 Task: In the  document Aiethicsplan.pdf Change the allignment of footer to  'Left ' Select the entire text and insert font style 'Impact' and font size: 19
Action: Mouse moved to (408, 636)
Screenshot: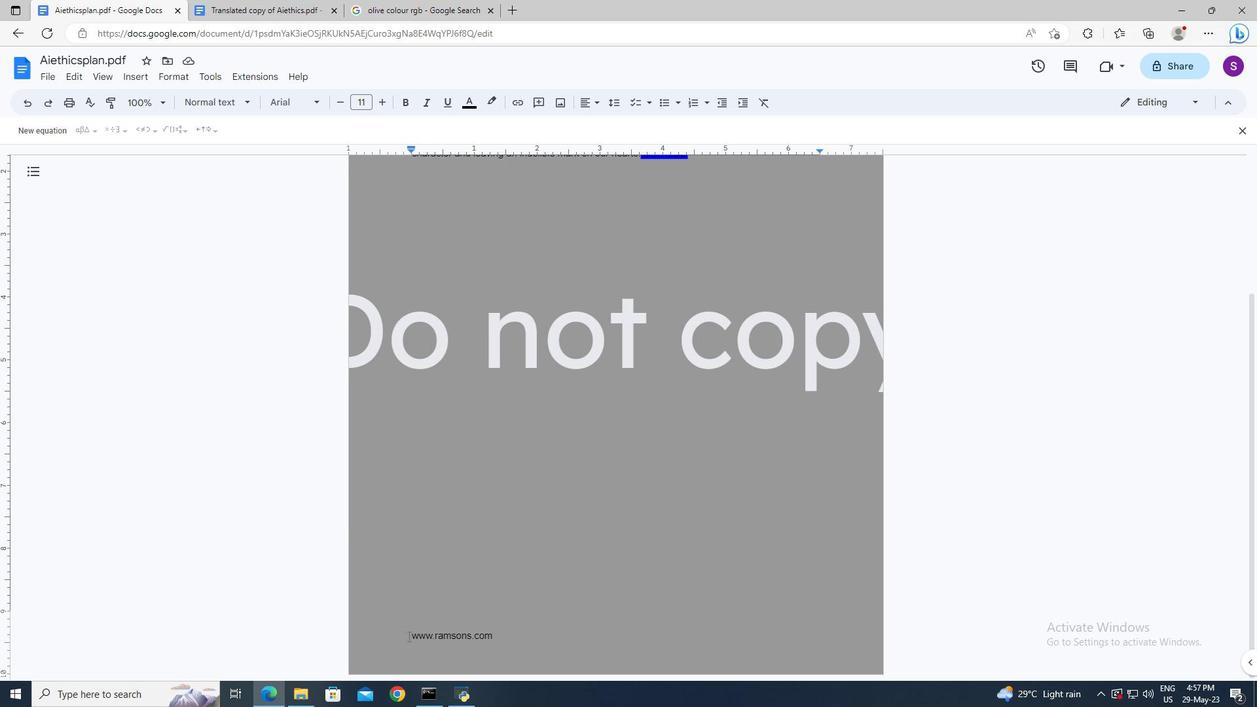 
Action: Mouse pressed left at (408, 636)
Screenshot: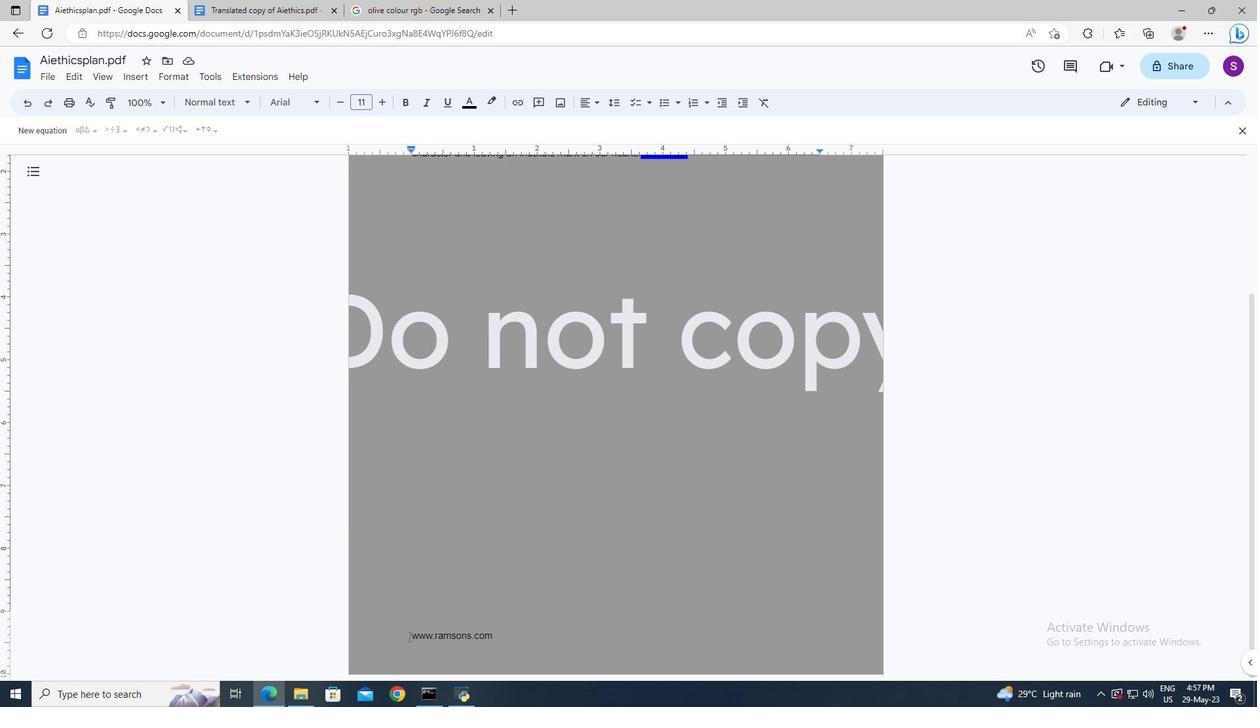 
Action: Mouse pressed left at (408, 636)
Screenshot: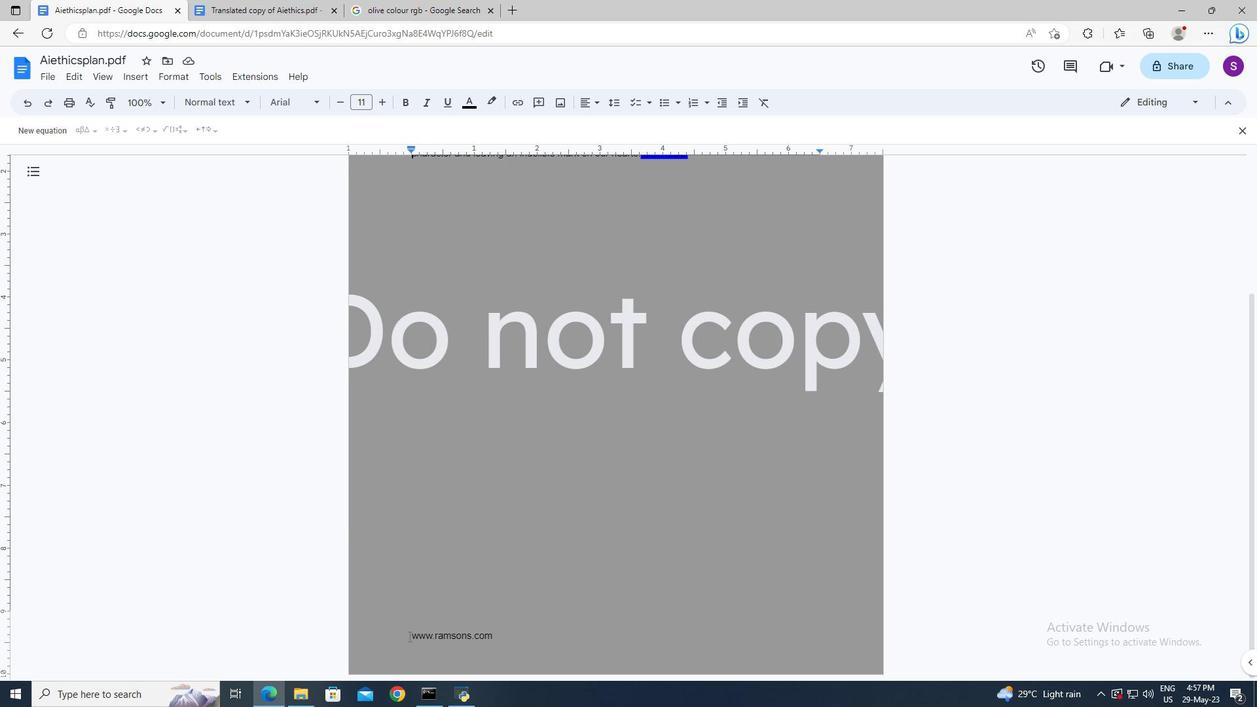 
Action: Mouse moved to (416, 639)
Screenshot: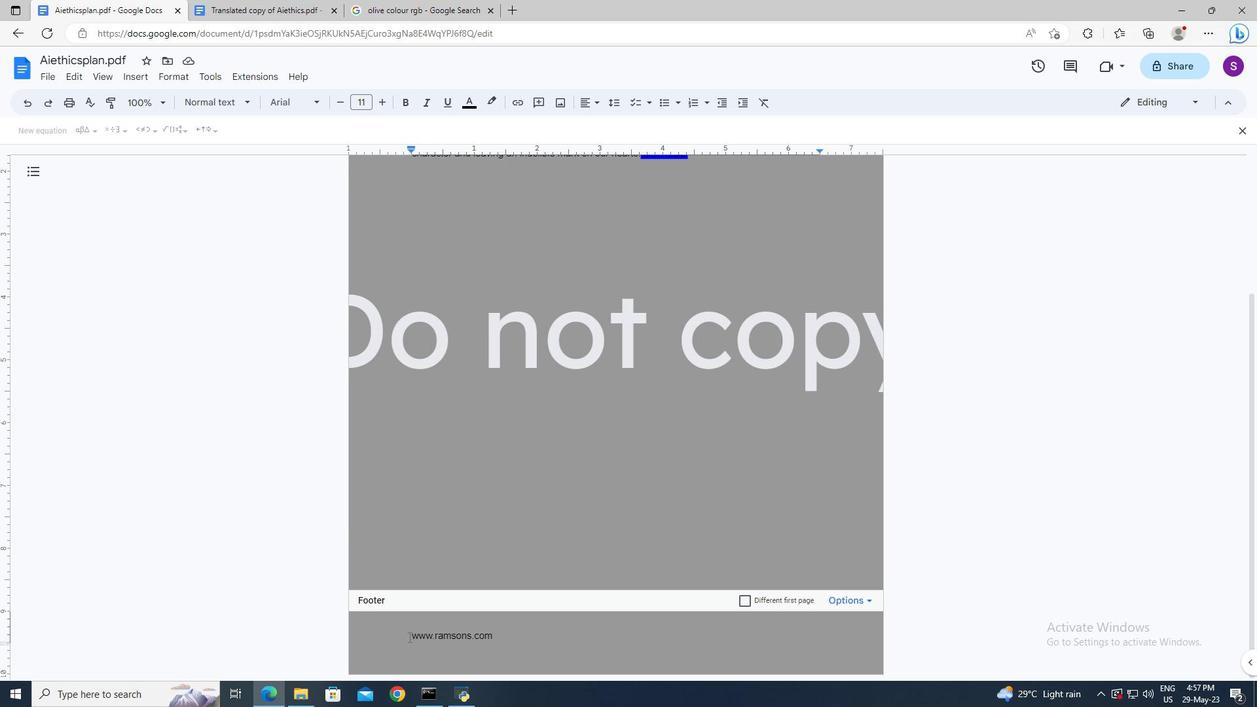
Action: Key pressed <Key.shift><Key.right><Key.right><Key.right><Key.right><Key.right>
Screenshot: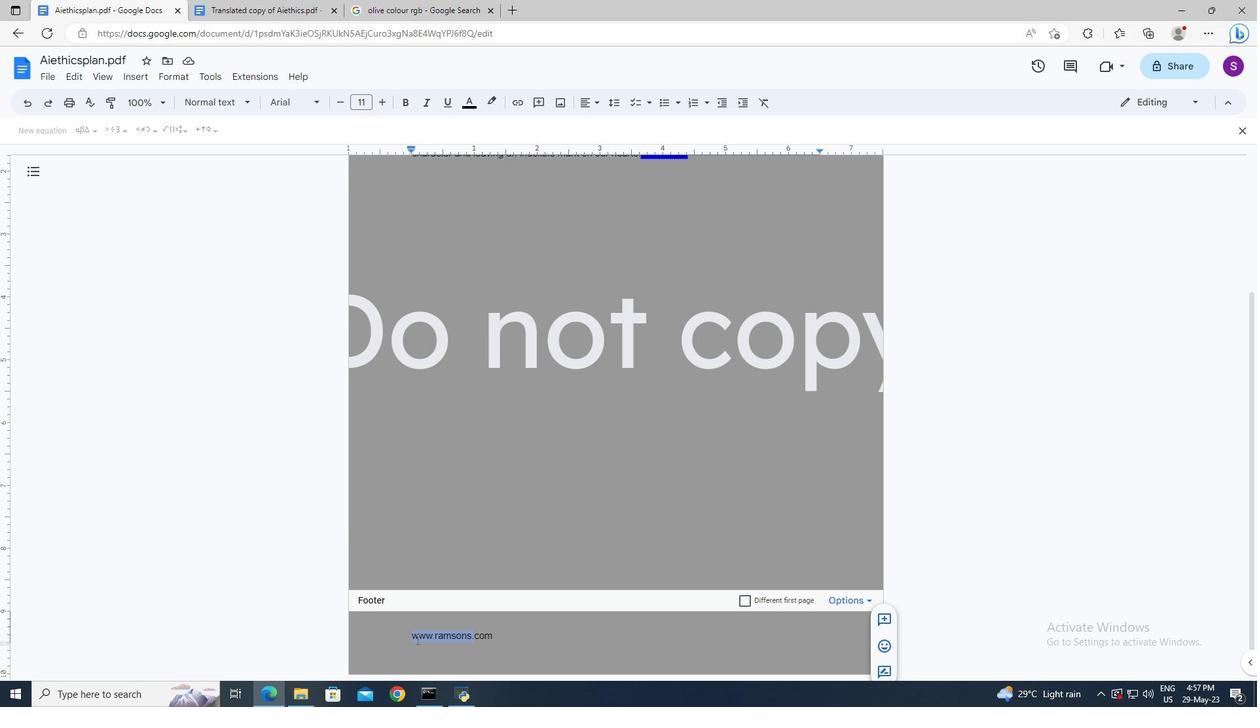 
Action: Mouse moved to (584, 105)
Screenshot: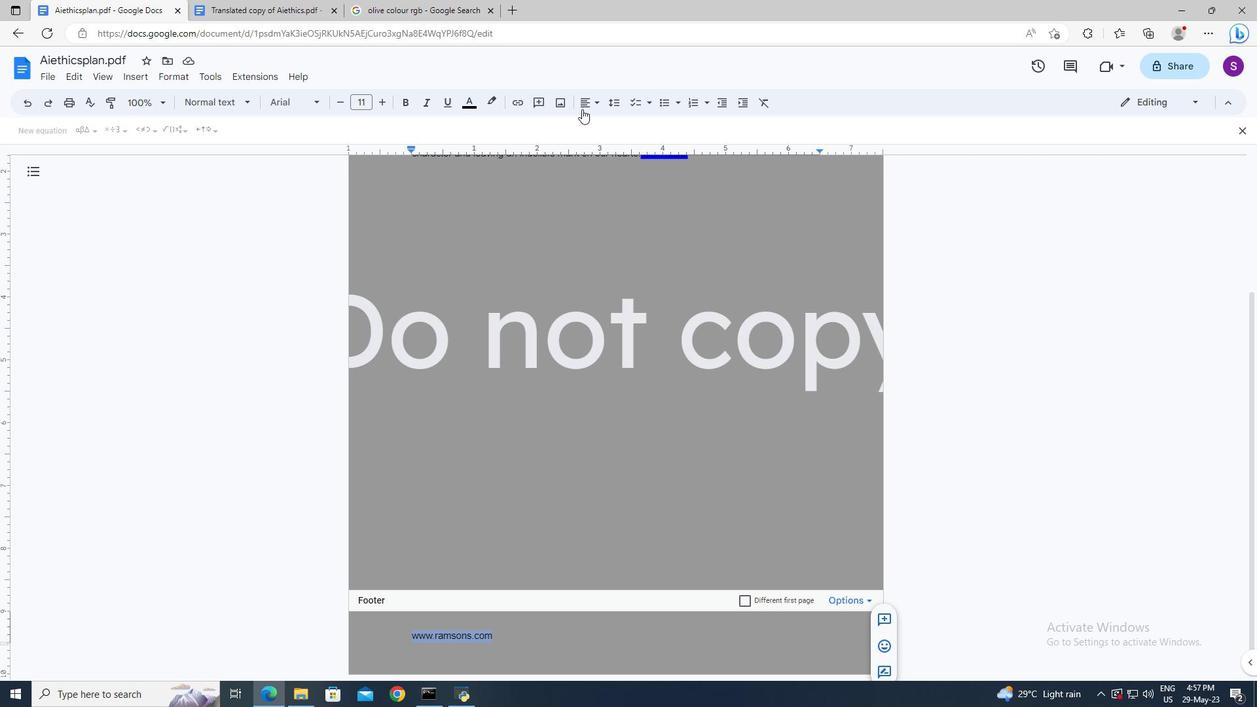 
Action: Mouse pressed left at (584, 105)
Screenshot: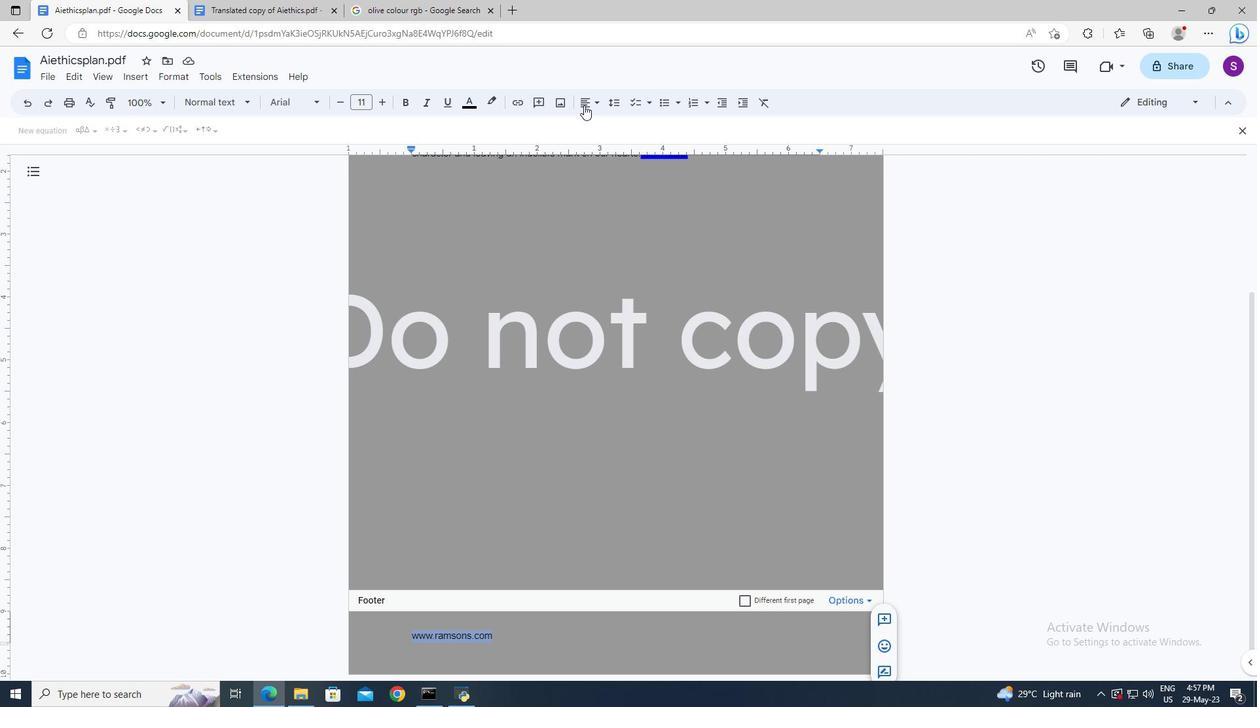 
Action: Mouse moved to (590, 119)
Screenshot: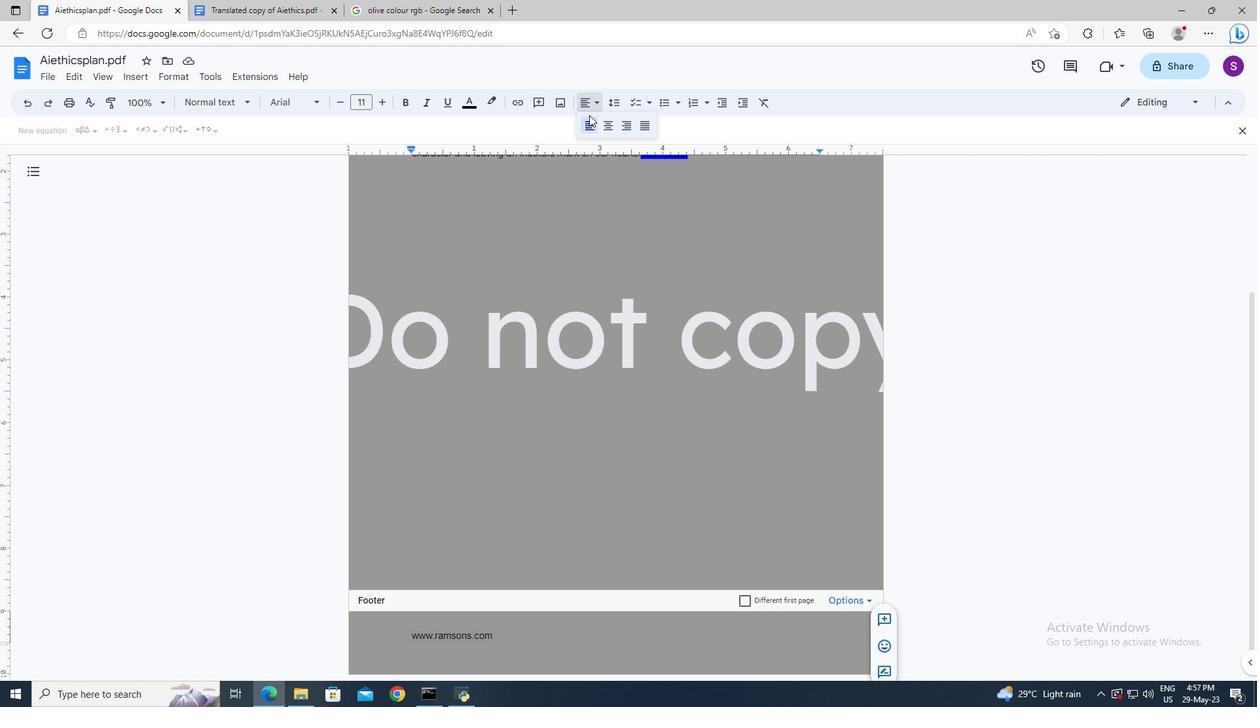 
Action: Mouse pressed left at (590, 119)
Screenshot: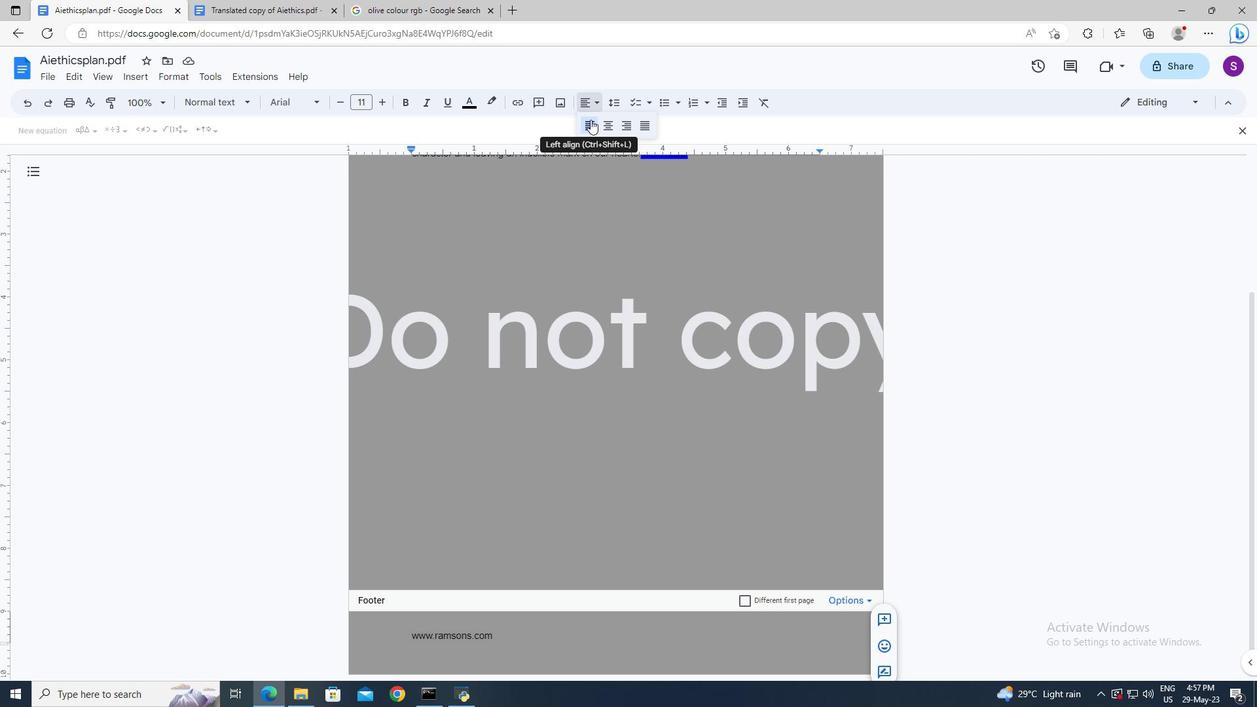 
Action: Mouse moved to (584, 328)
Screenshot: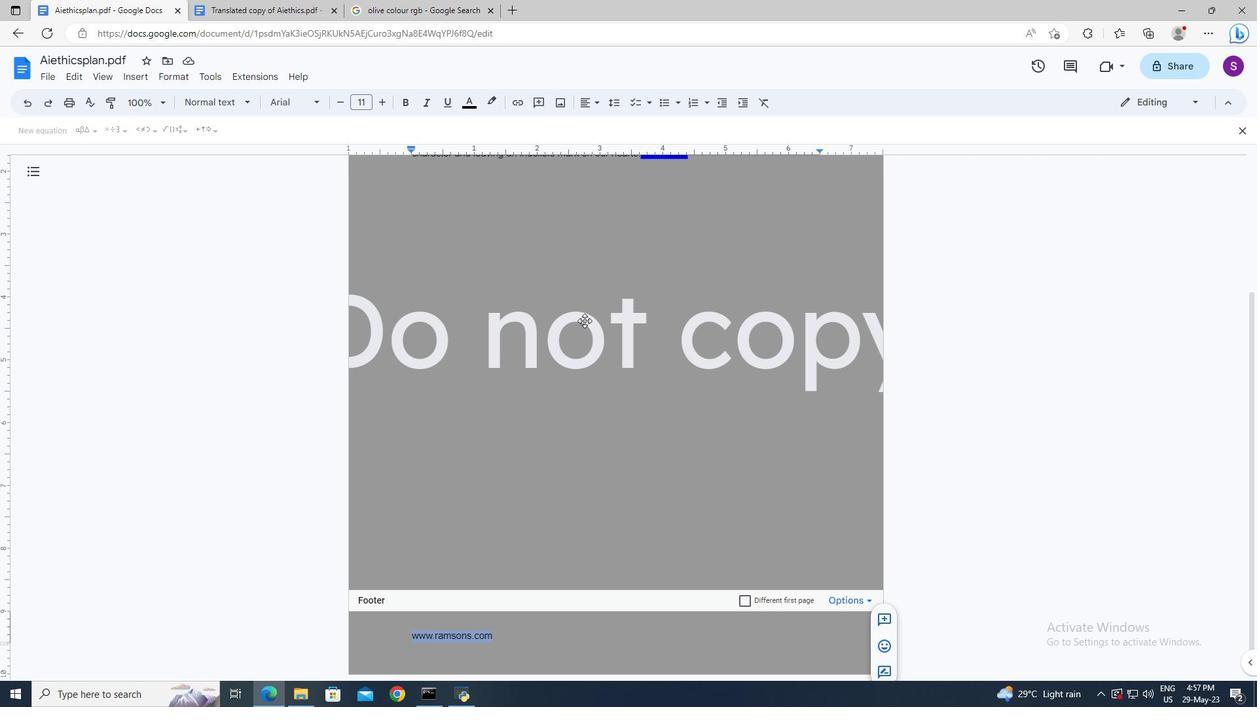 
Action: Mouse scrolled (584, 329) with delta (0, 0)
Screenshot: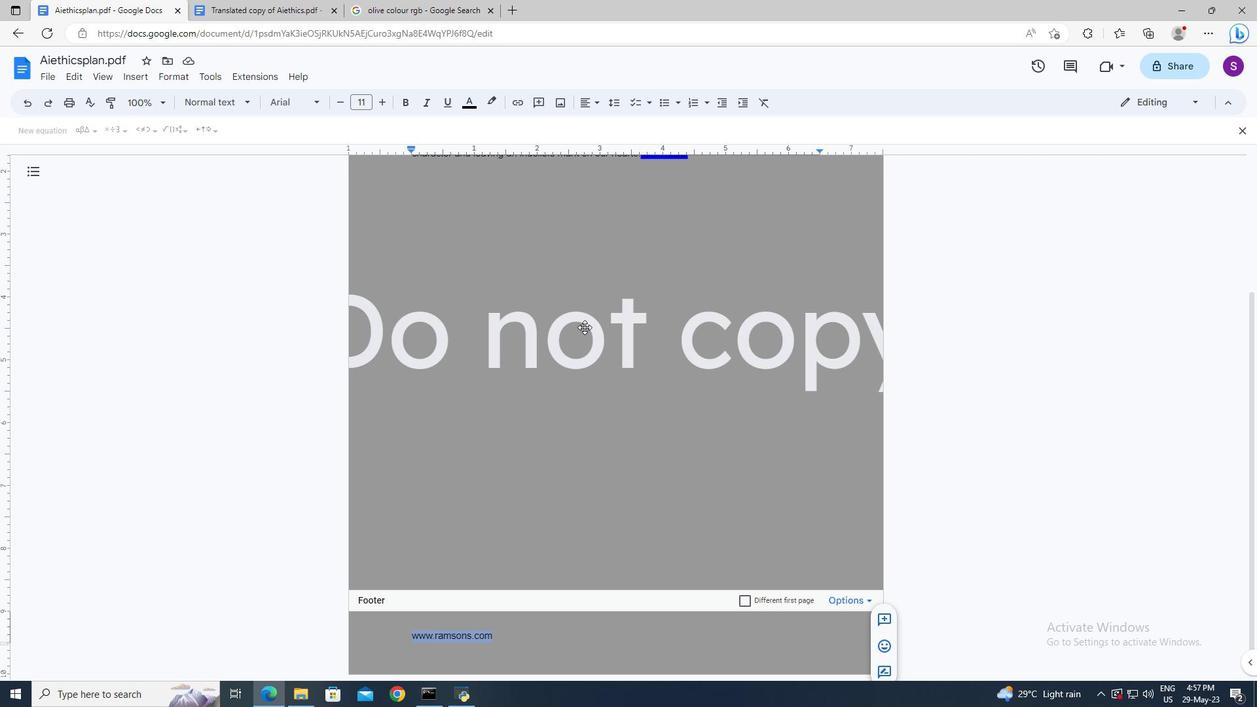 
Action: Mouse scrolled (584, 329) with delta (0, 0)
Screenshot: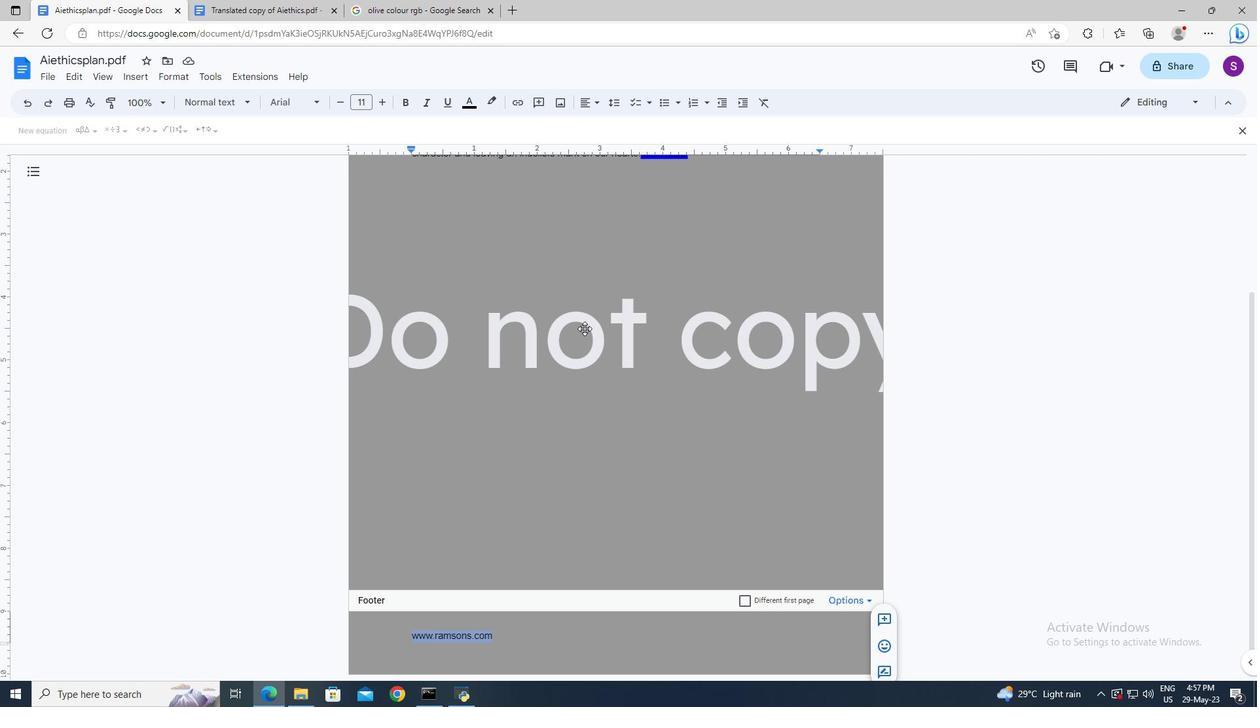 
Action: Mouse moved to (694, 309)
Screenshot: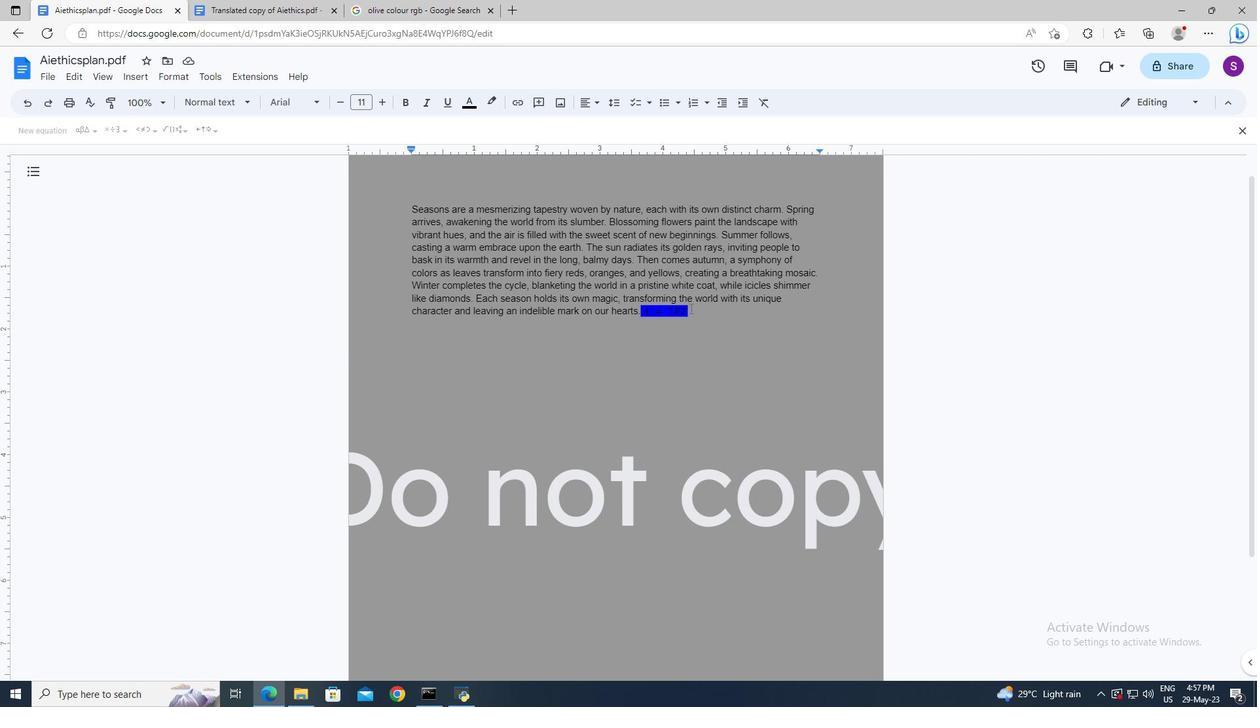 
Action: Mouse pressed left at (694, 309)
Screenshot: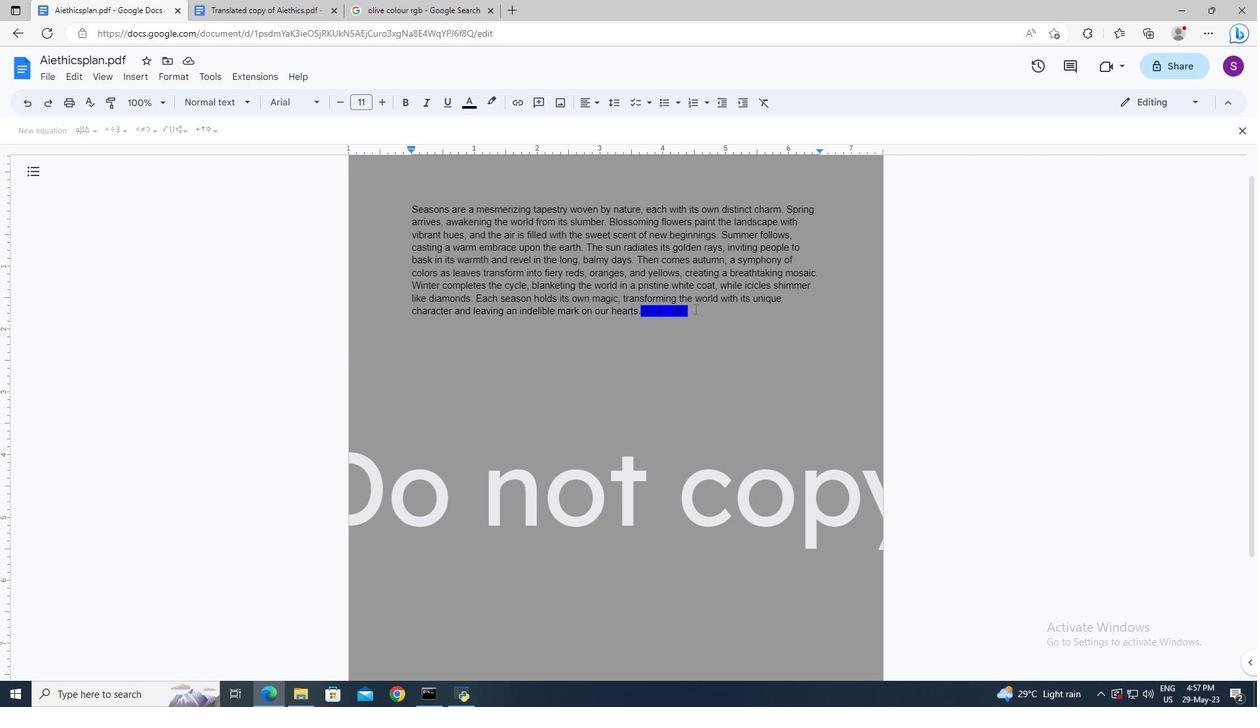 
Action: Key pressed ctrl+A
Screenshot: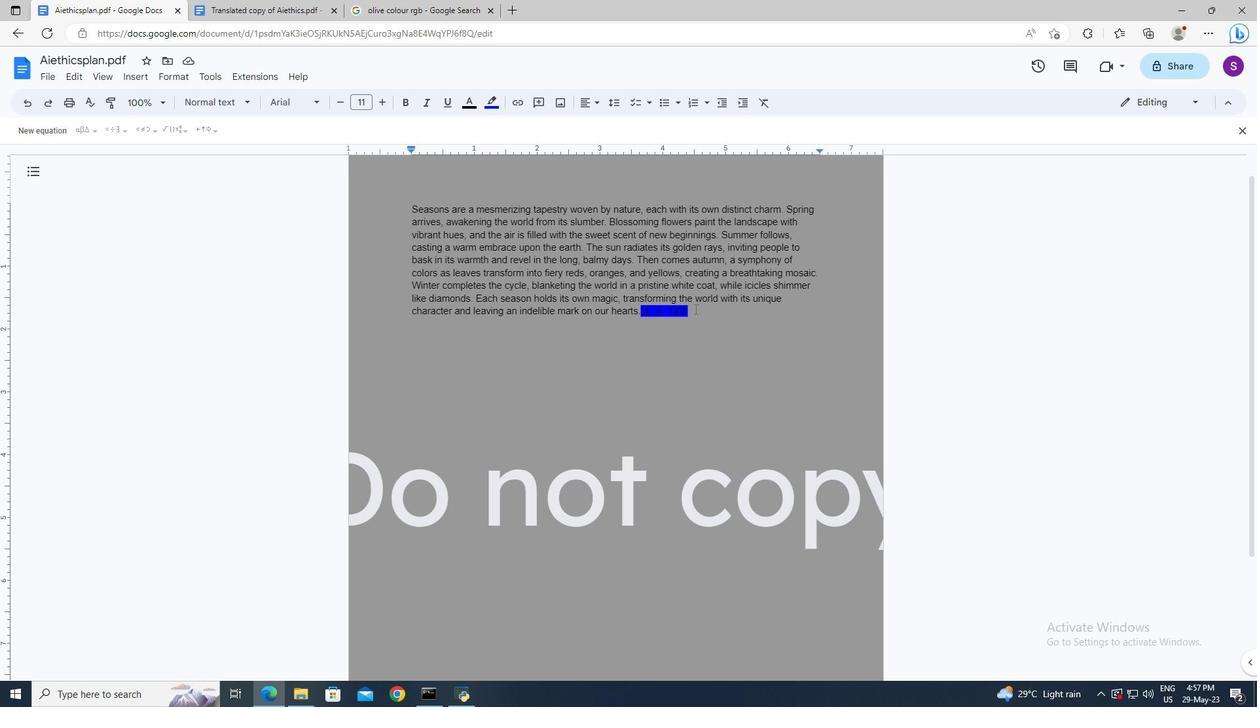 
Action: Mouse moved to (284, 106)
Screenshot: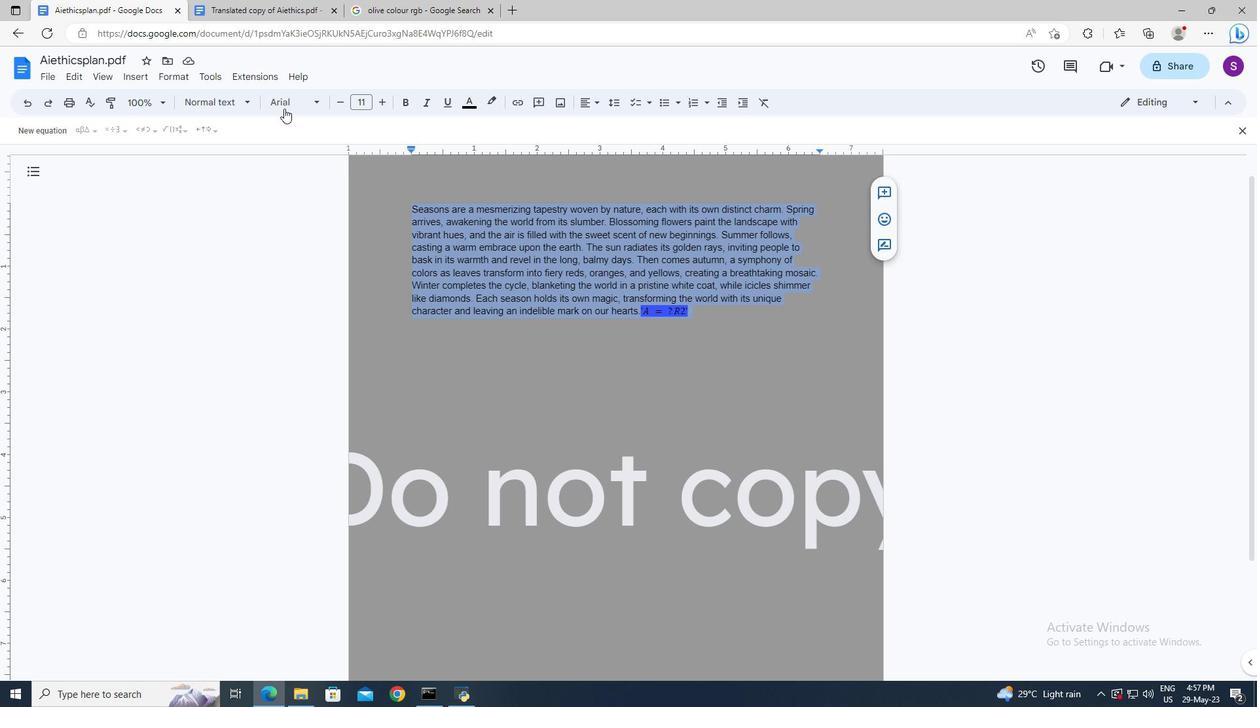
Action: Mouse pressed left at (284, 106)
Screenshot: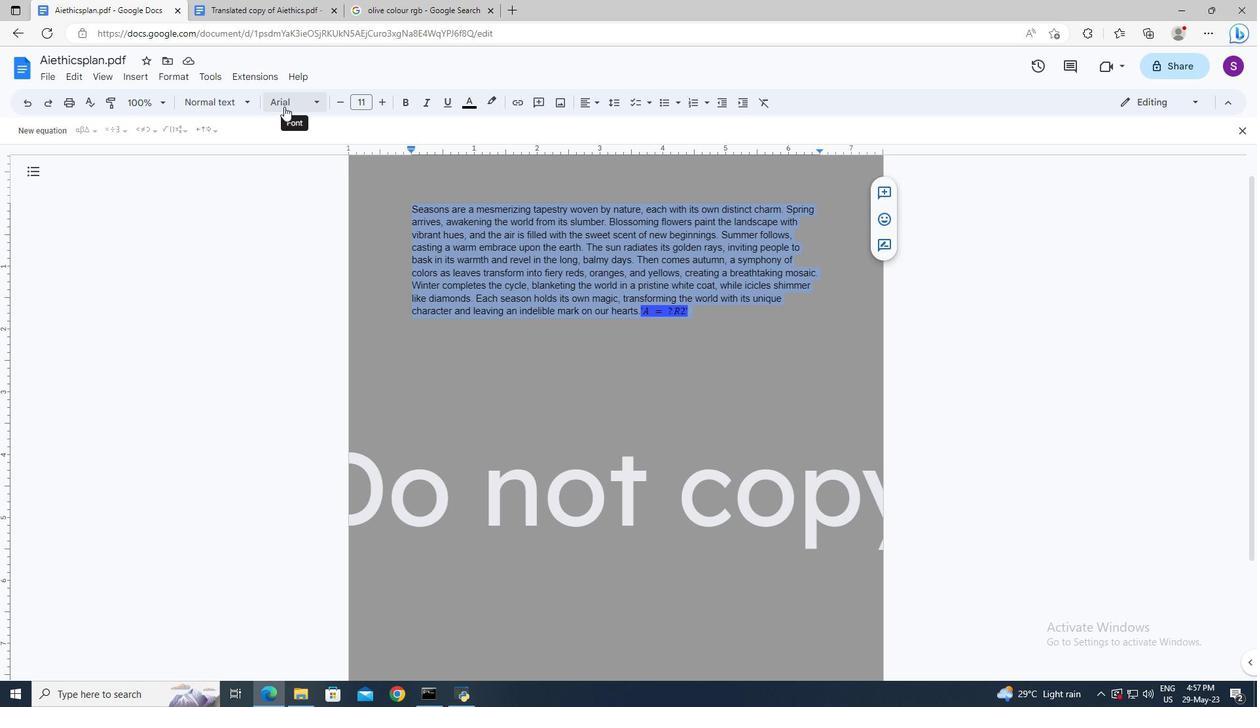 
Action: Mouse moved to (324, 480)
Screenshot: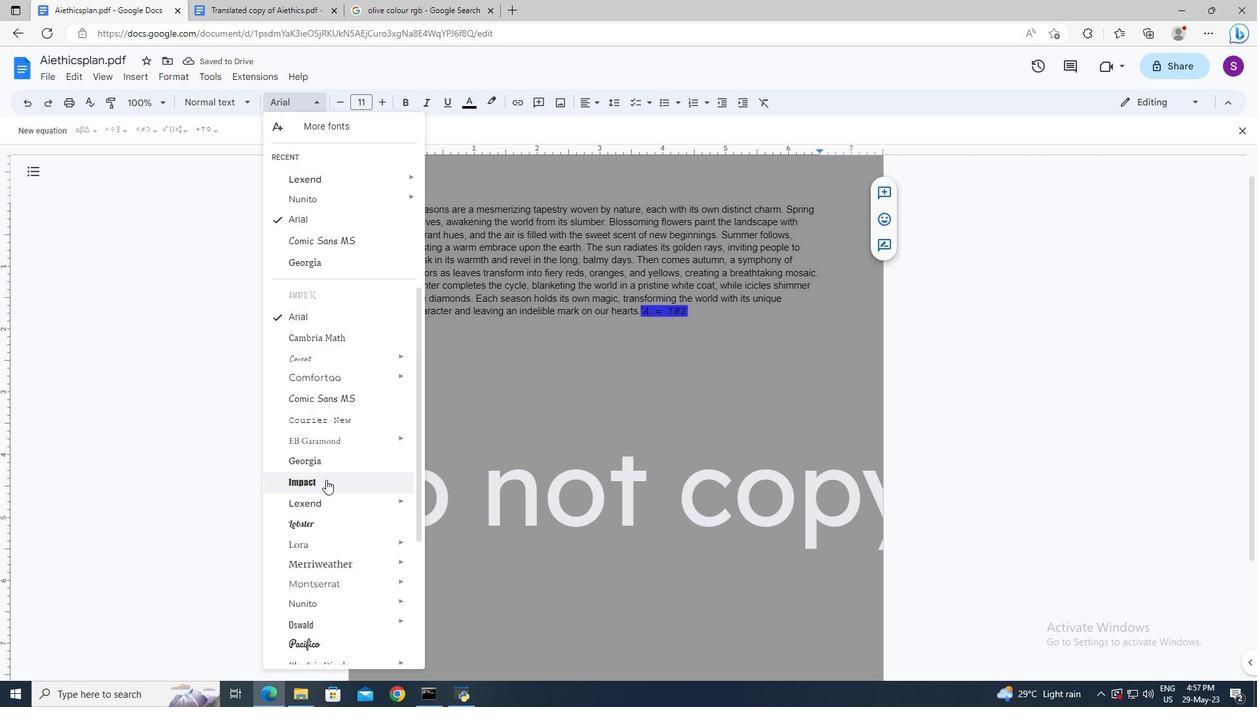 
Action: Mouse pressed left at (324, 480)
Screenshot: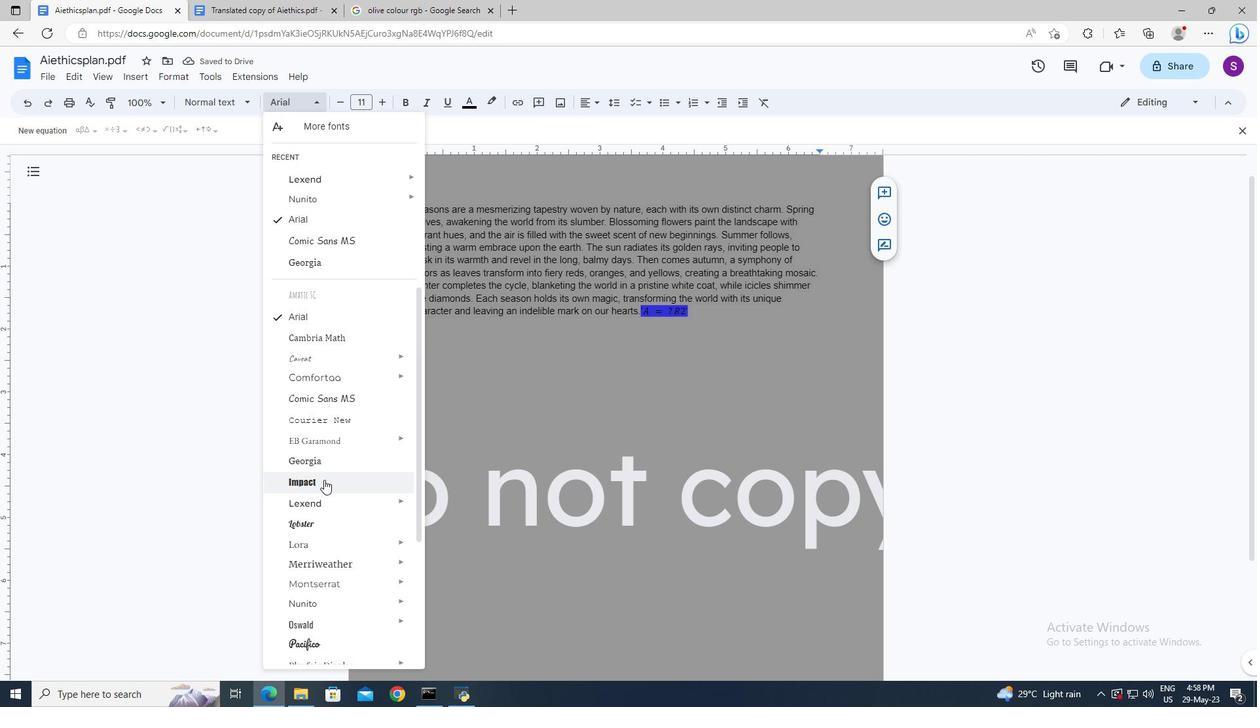 
Action: Mouse moved to (368, 104)
Screenshot: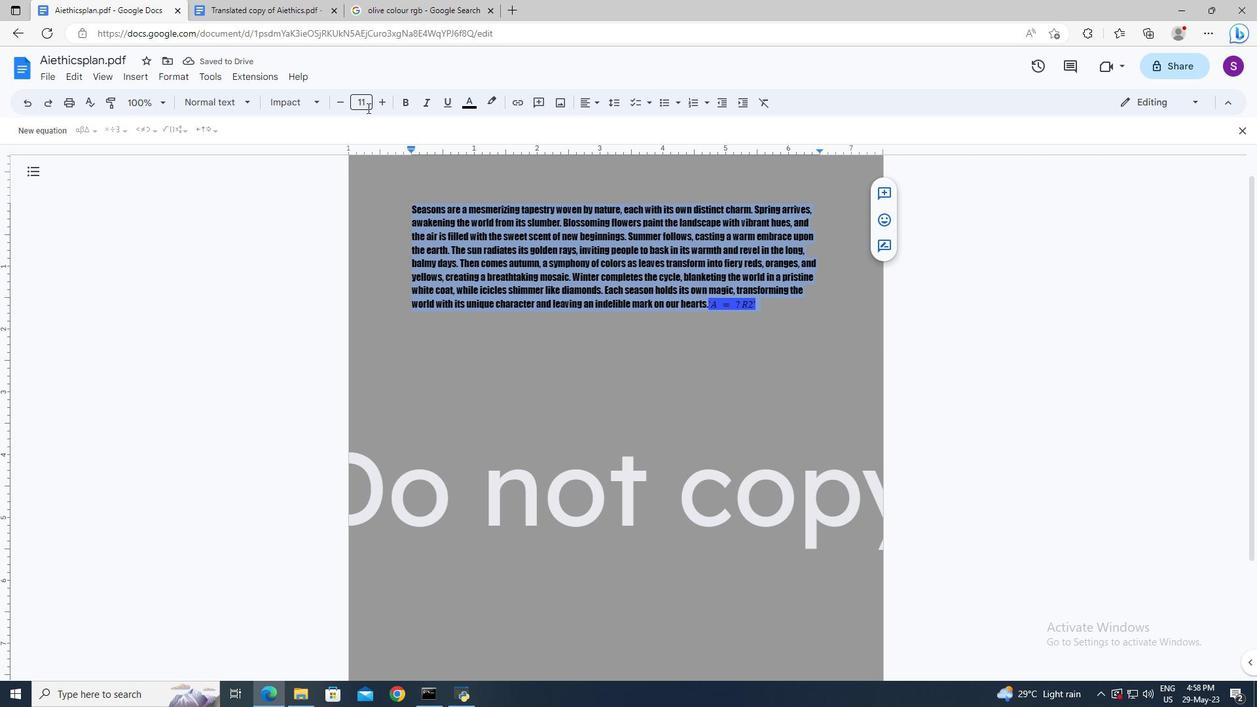 
Action: Mouse pressed left at (368, 104)
Screenshot: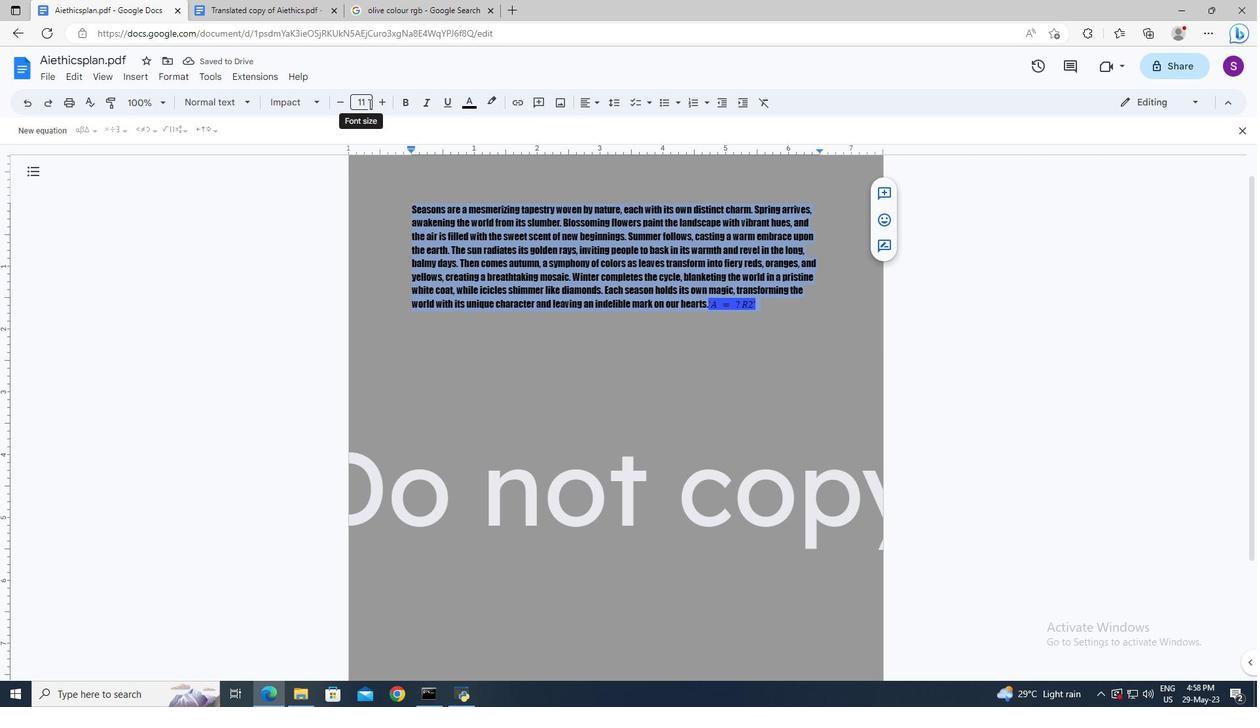 
Action: Key pressed 19<Key.enter>
Screenshot: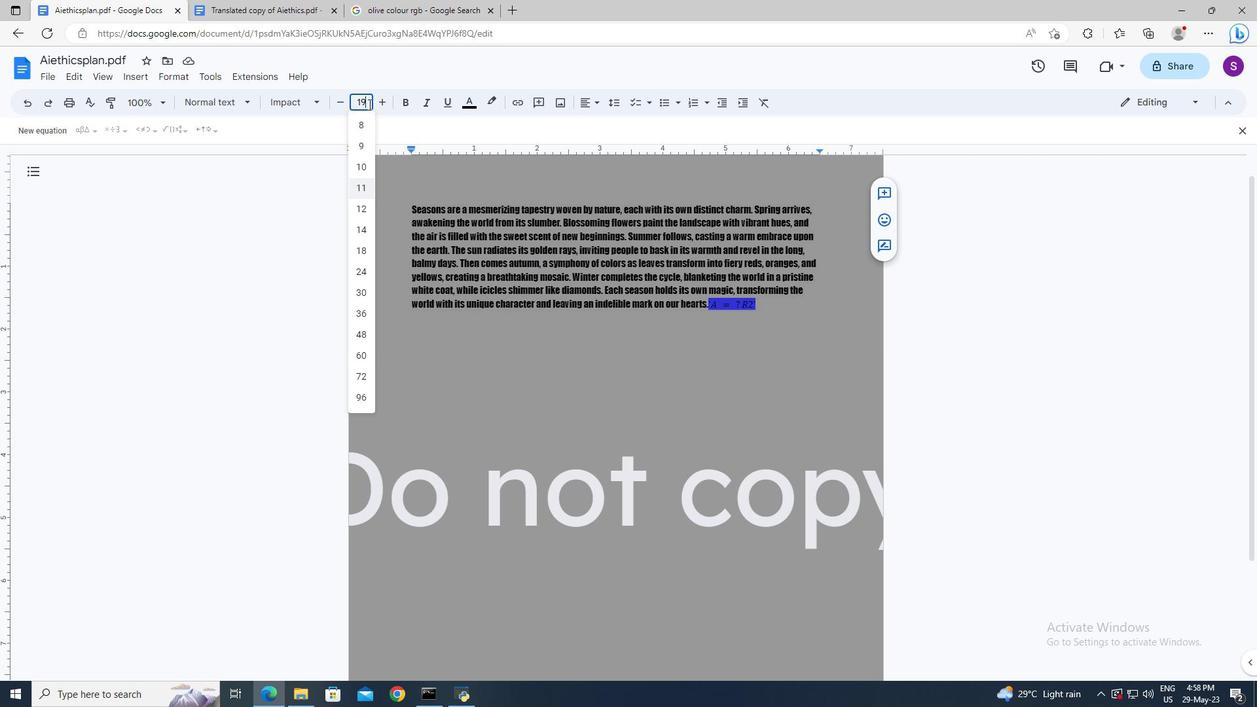 
Action: Mouse moved to (773, 539)
Screenshot: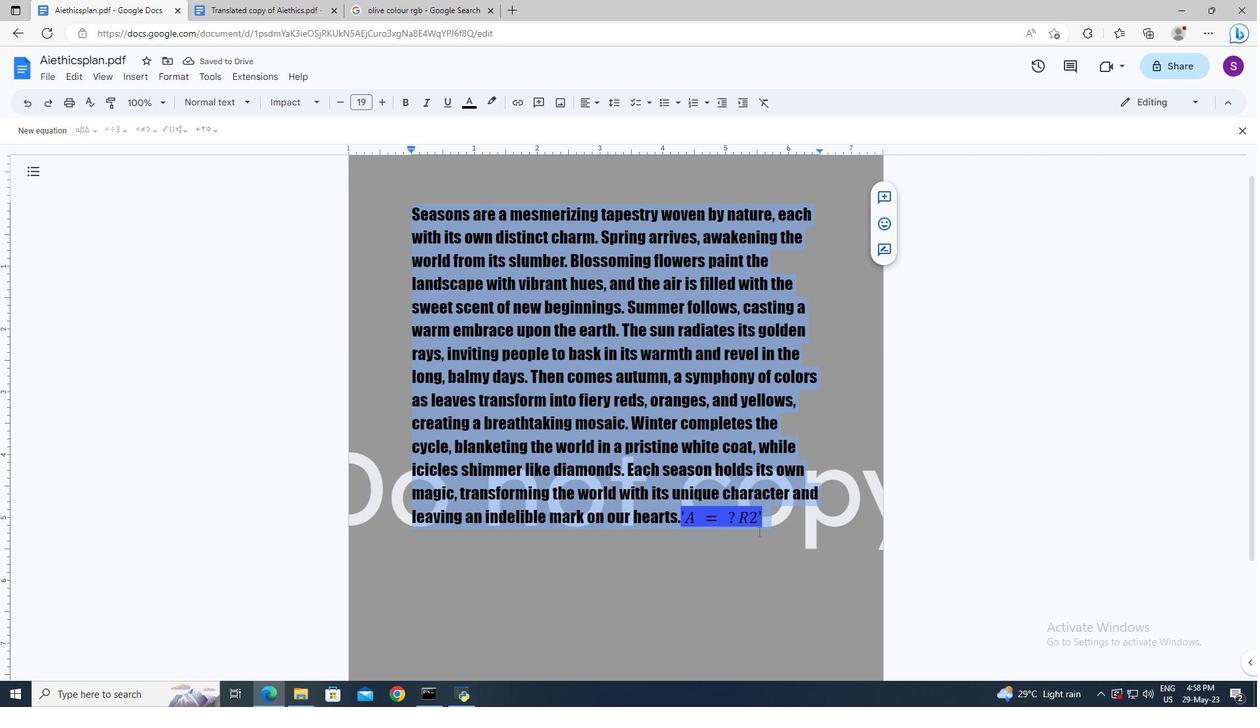
Action: Mouse pressed left at (773, 539)
Screenshot: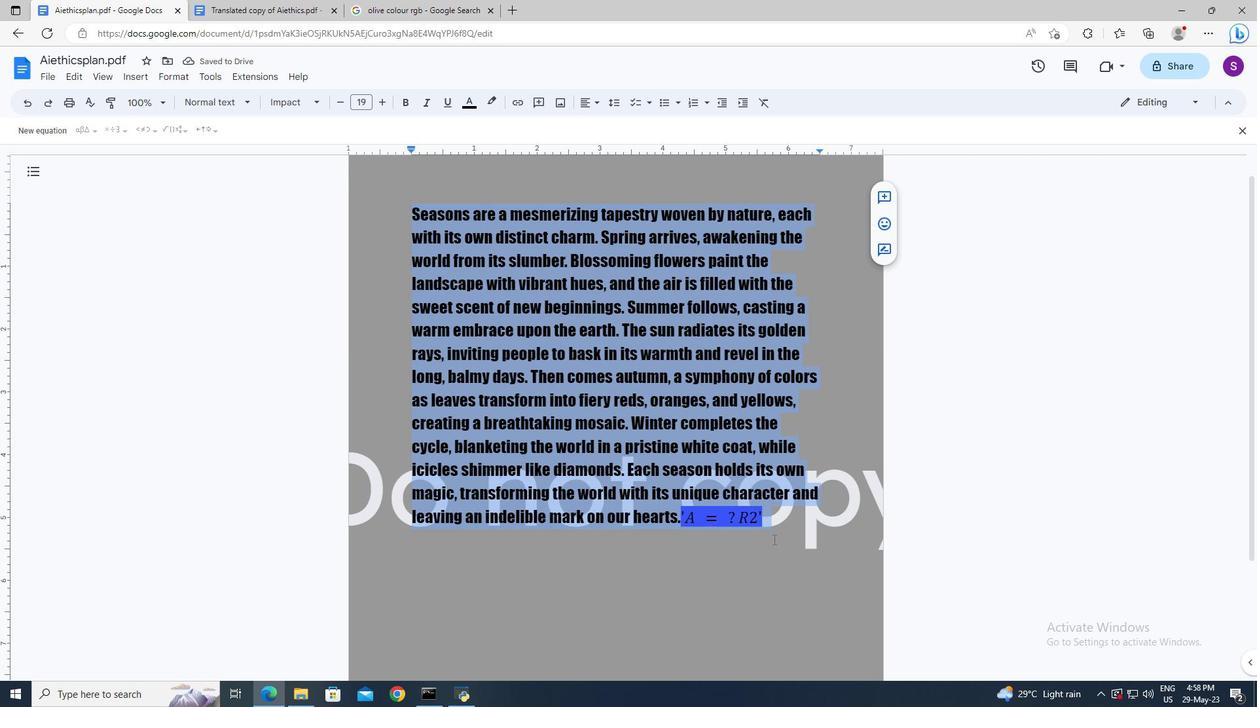 
